 Task: Create a new contact with the name 'Sarthak Bansal', address 'Karol Bagh, India', and email 'Sarthak.bbbansal@outlook.com'.
Action: Mouse moved to (17, 77)
Screenshot: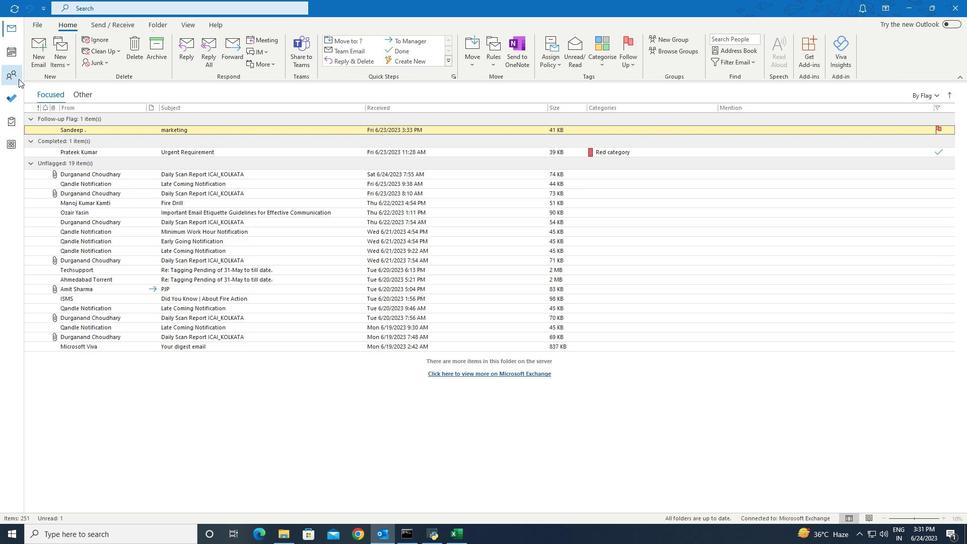 
Action: Mouse pressed left at (17, 77)
Screenshot: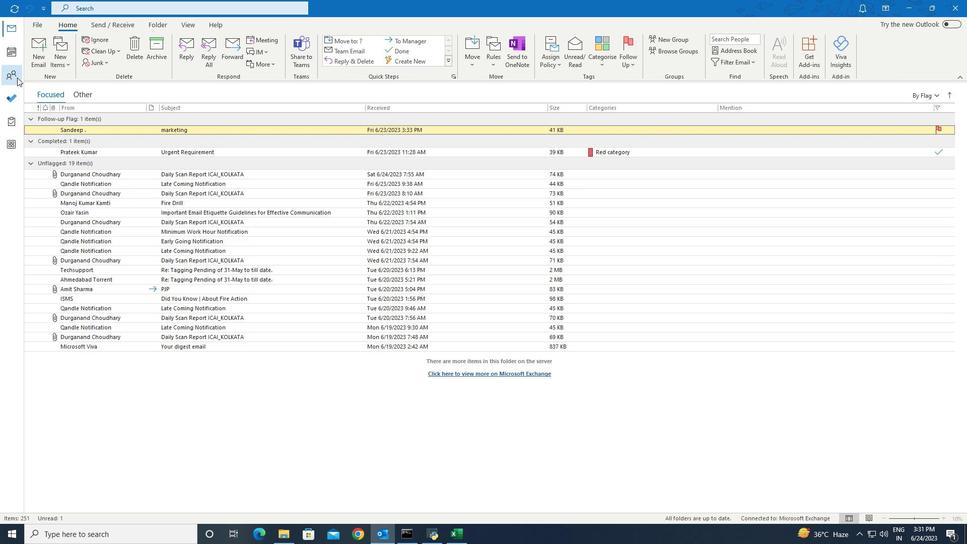 
Action: Mouse moved to (50, 68)
Screenshot: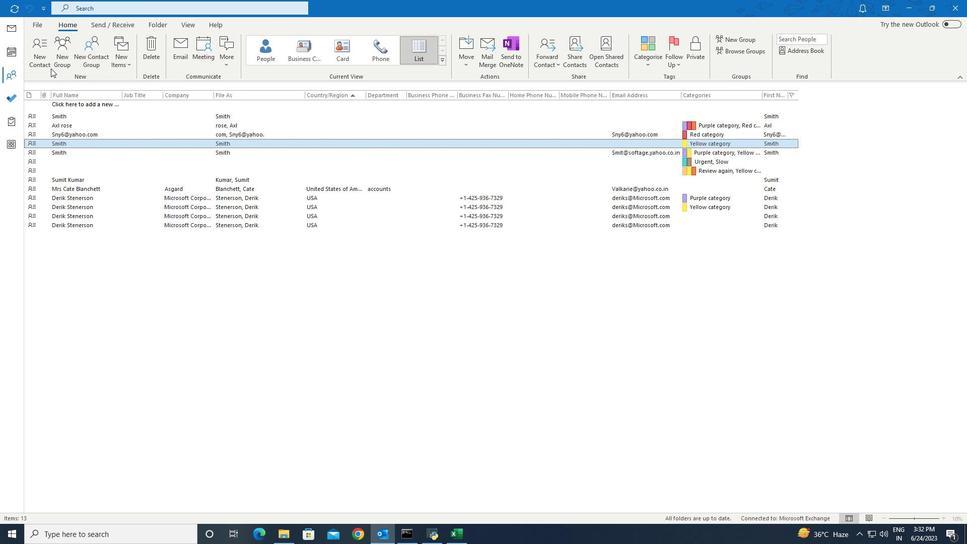 
Action: Mouse pressed left at (50, 68)
Screenshot: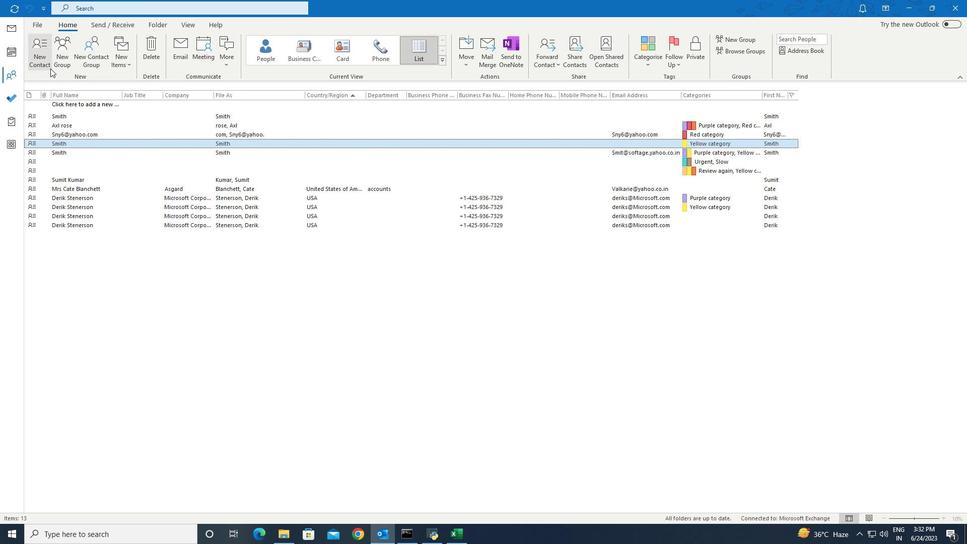 
Action: Mouse moved to (143, 155)
Screenshot: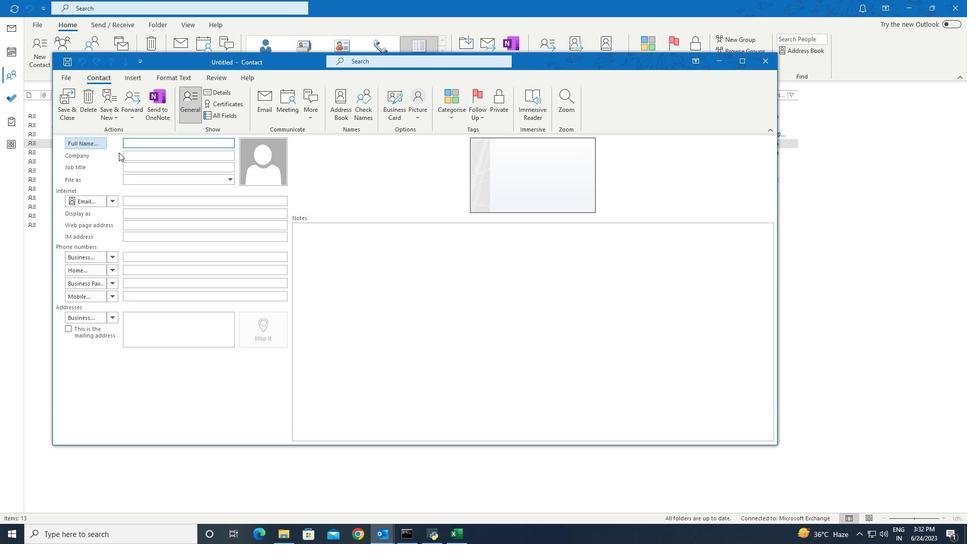 
Action: Key pressed <Key.shift>Sarthak<Key.space><Key.shift>Bansal
Screenshot: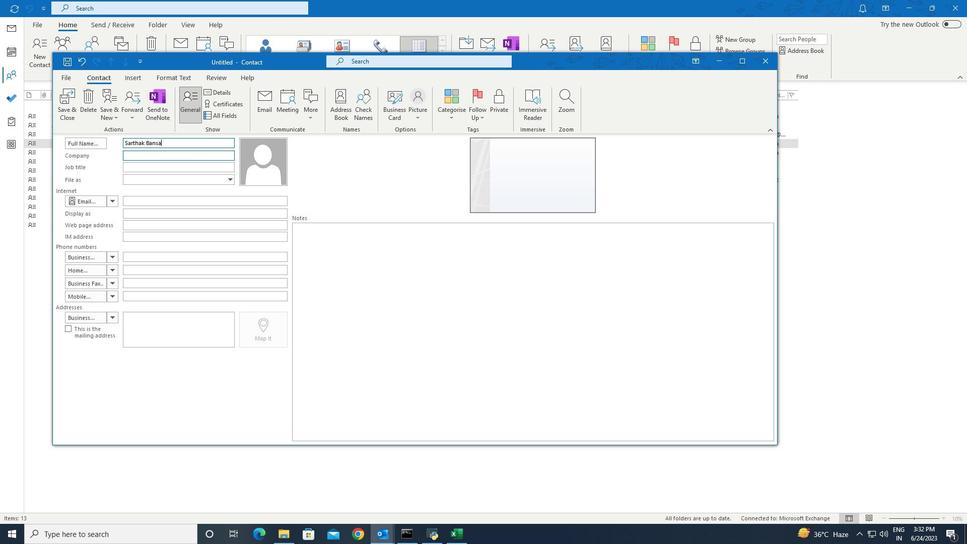 
Action: Mouse moved to (181, 333)
Screenshot: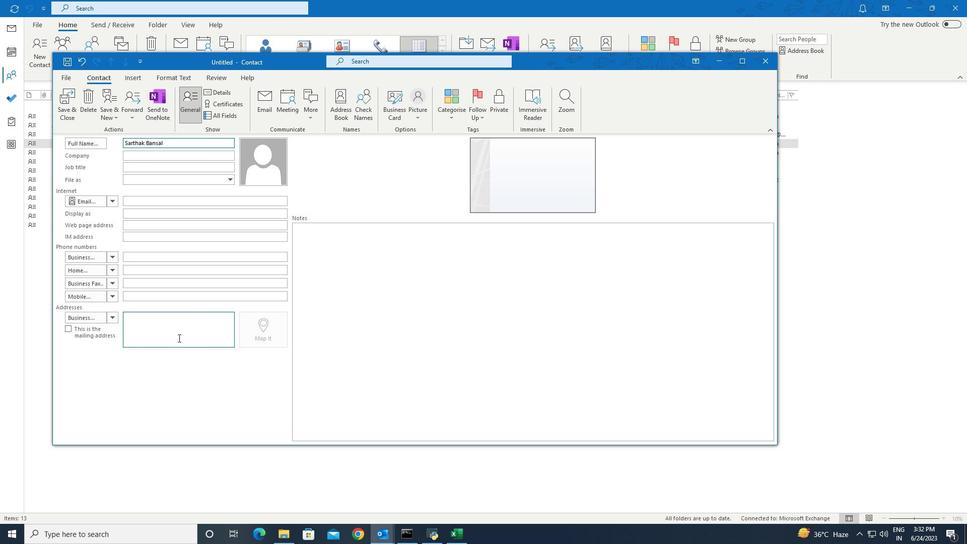 
Action: Mouse pressed left at (181, 333)
Screenshot: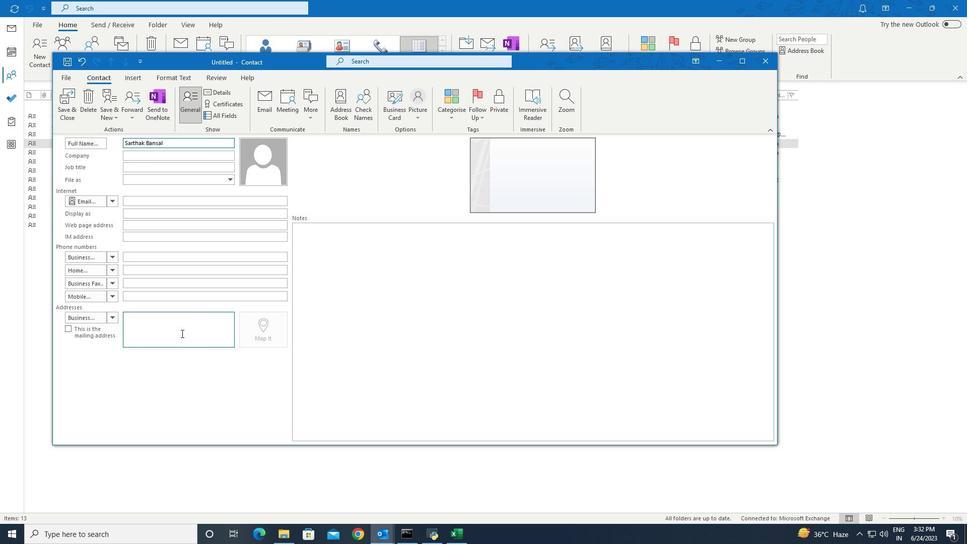 
Action: Key pressed <Key.shift>Karol<Key.space><Key.shift><Key.shift><Key.shift><Key.shift><Key.shift><Key.shift><Key.shift><Key.shift>Bagh,<Key.space><Key.shift><Key.shift><Key.shift><Key.shift><Key.shift><Key.shift><Key.shift><Key.shift><Key.shift><Key.shift><Key.shift><Key.shift><Key.shift><Key.shift><Key.shift><Key.shift><Key.shift><Key.shift><Key.shift>India
Screenshot: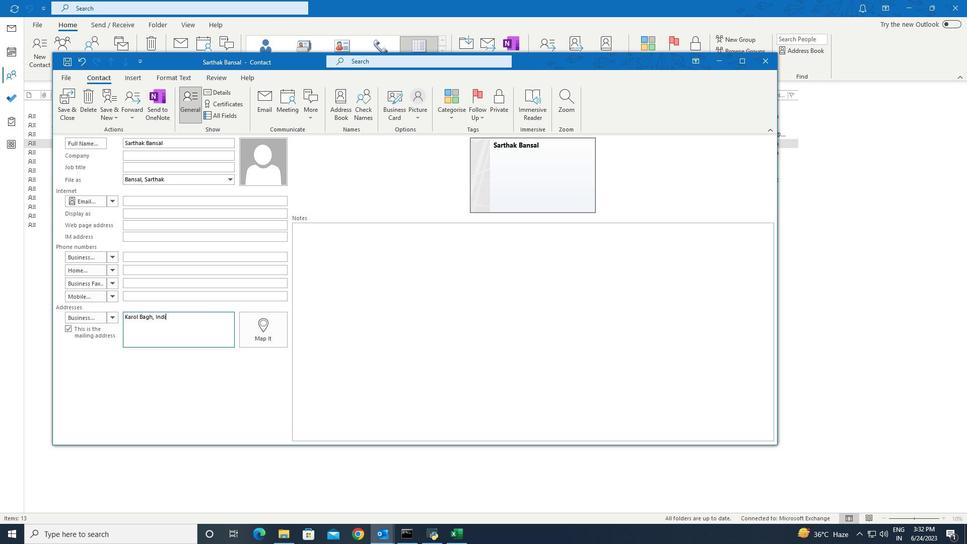 
Action: Mouse moved to (178, 201)
Screenshot: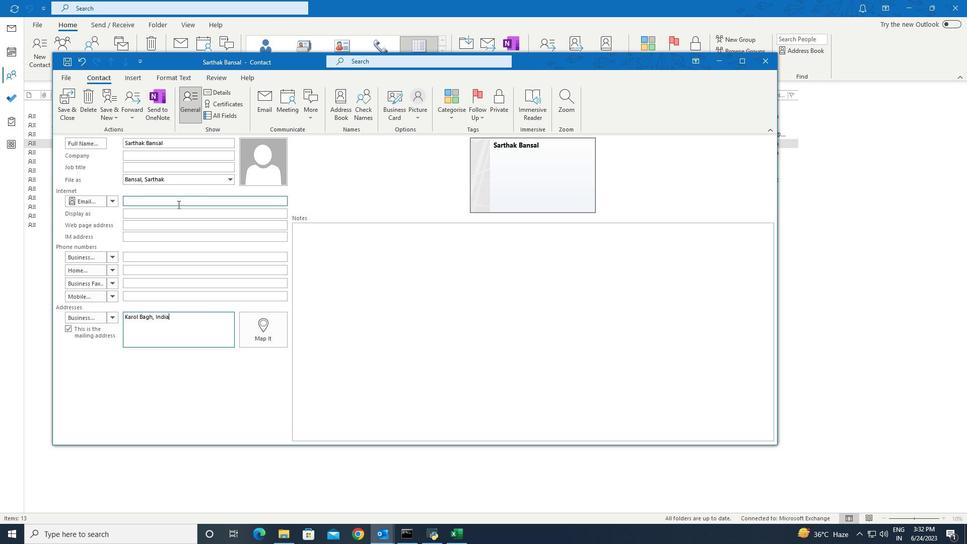 
Action: Mouse pressed left at (178, 201)
Screenshot: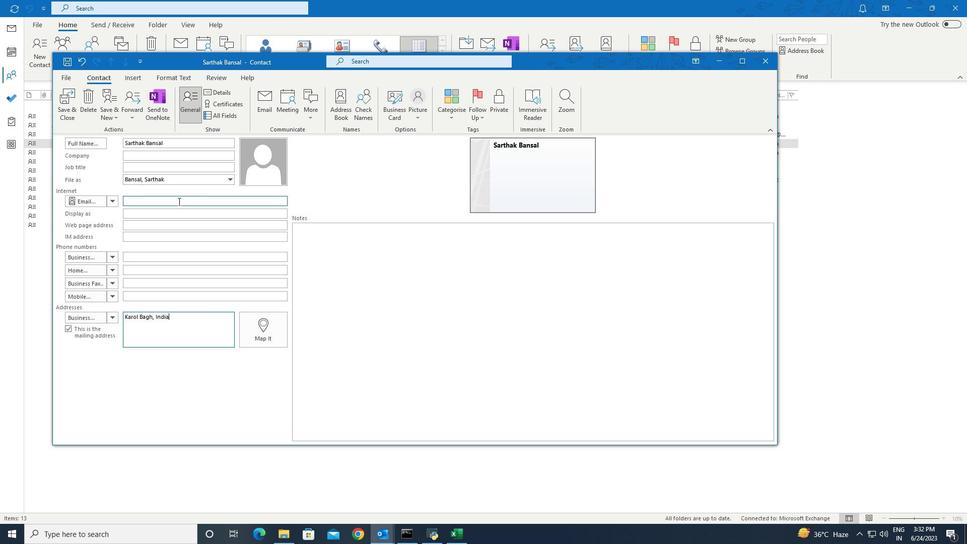 
Action: Key pressed <Key.shift>Sarthak.bbbansal<Key.shift><Key.shift><Key.shift><Key.shift><Key.shift><Key.shift><Key.shift><Key.shift>@outlook.com
Screenshot: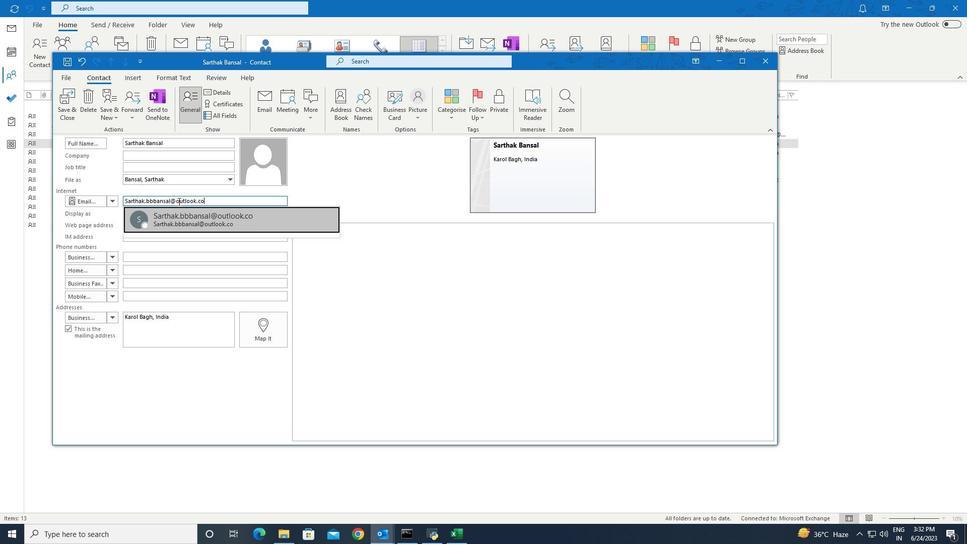 
Action: Mouse moved to (190, 225)
Screenshot: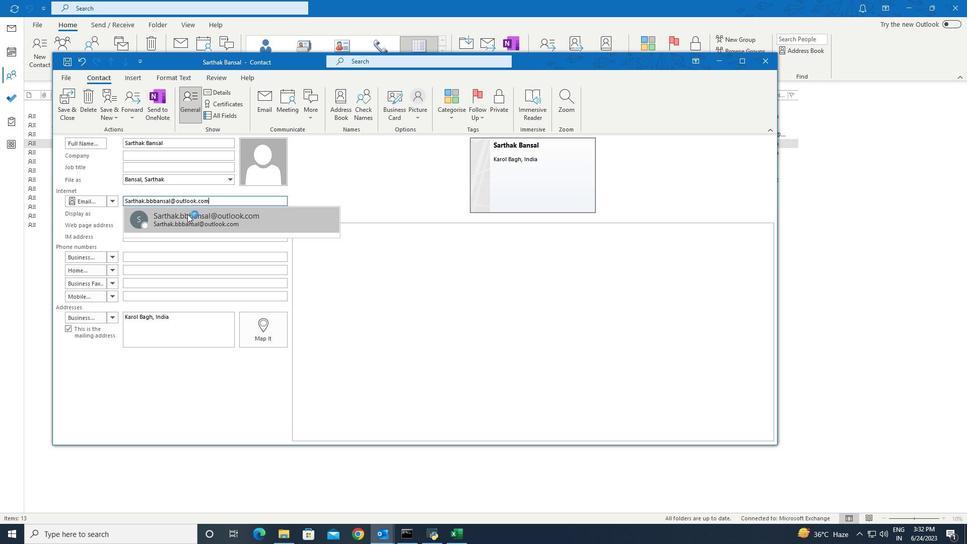 
Action: Mouse pressed left at (190, 225)
Screenshot: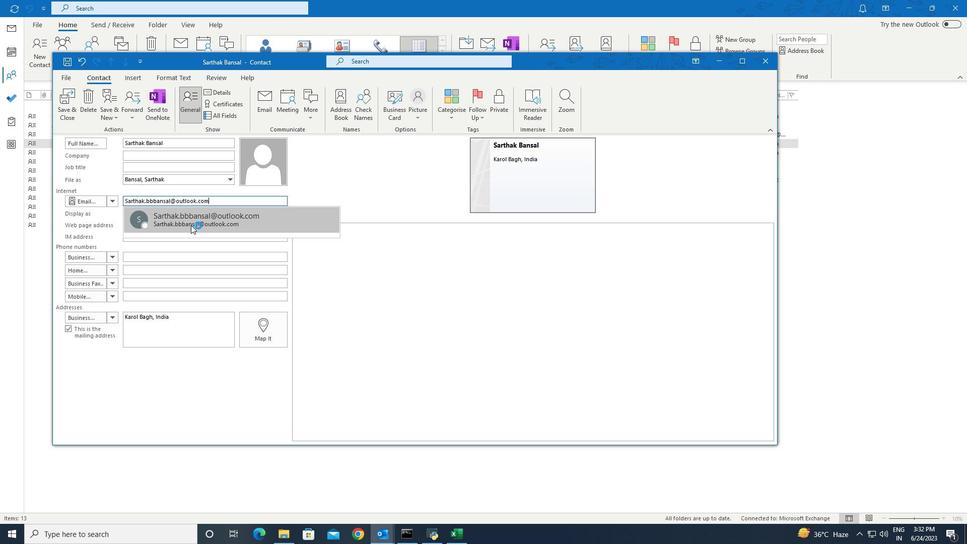 
Action: Mouse moved to (65, 103)
Screenshot: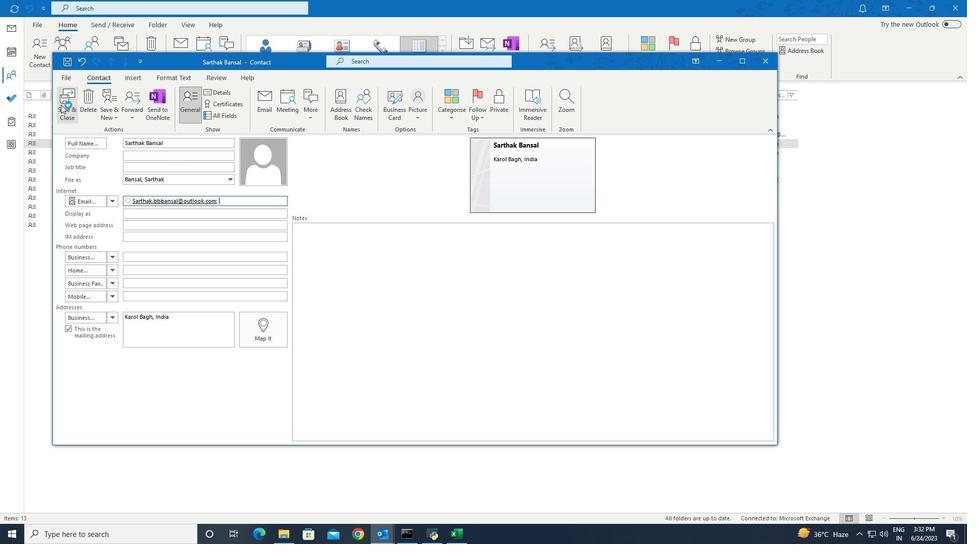 
Action: Mouse pressed left at (65, 103)
Screenshot: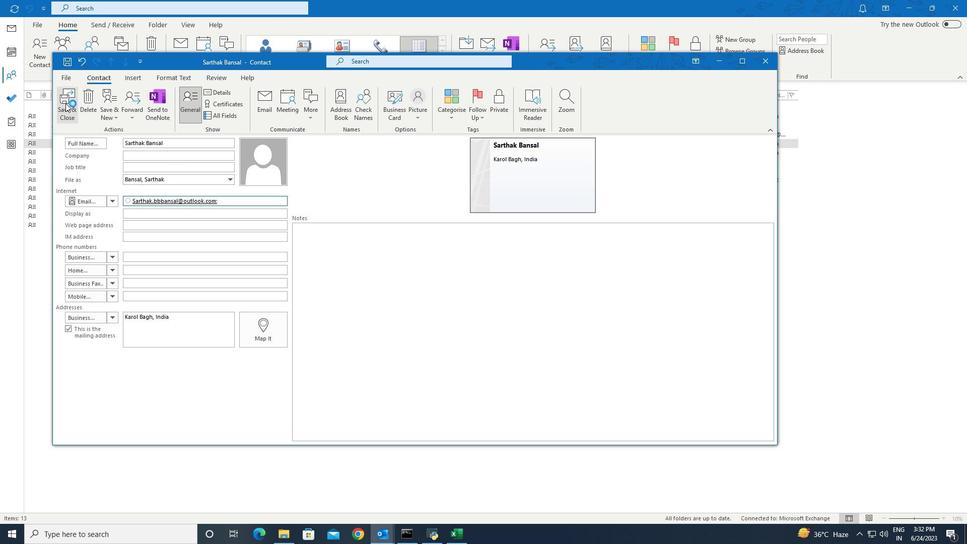 
